 Task: Create in the project AgileInsight and in the Backlog issue 'Develop a new tool for automated testing of mobile application usability and user experience' a child issue 'Big data model interpretability and fairness testing and reporting', and assign it to team member softage.2@softage.net. Create in the project AgileInsight and in the Backlog issue 'Upgrade the database indexing strategy of a web application to improve data retrieval and query performance' a child issue 'Kubernetes cluster workload balancing and optimization', and assign it to team member softage.3@softage.net
Action: Mouse scrolled (391, 546) with delta (0, 0)
Screenshot: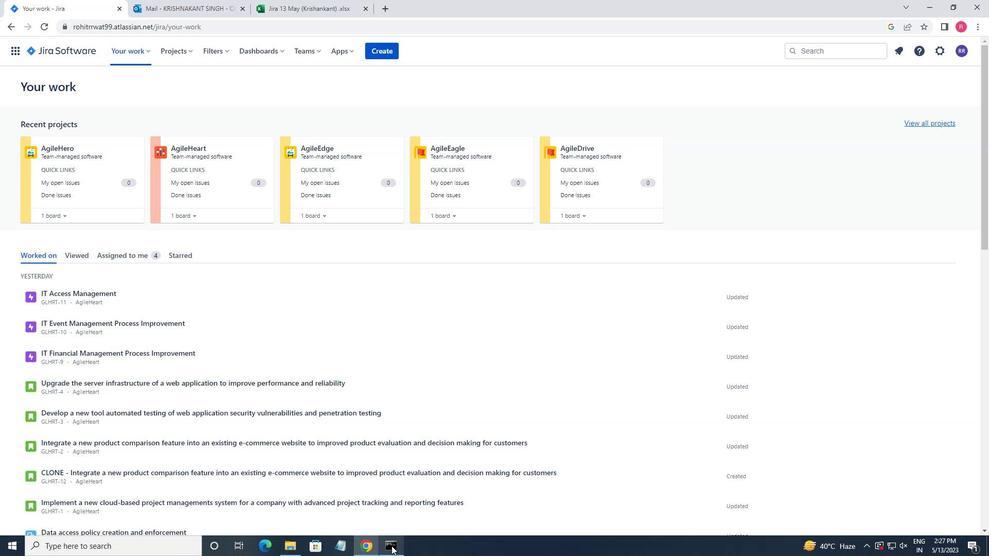 
Action: Mouse moved to (175, 54)
Screenshot: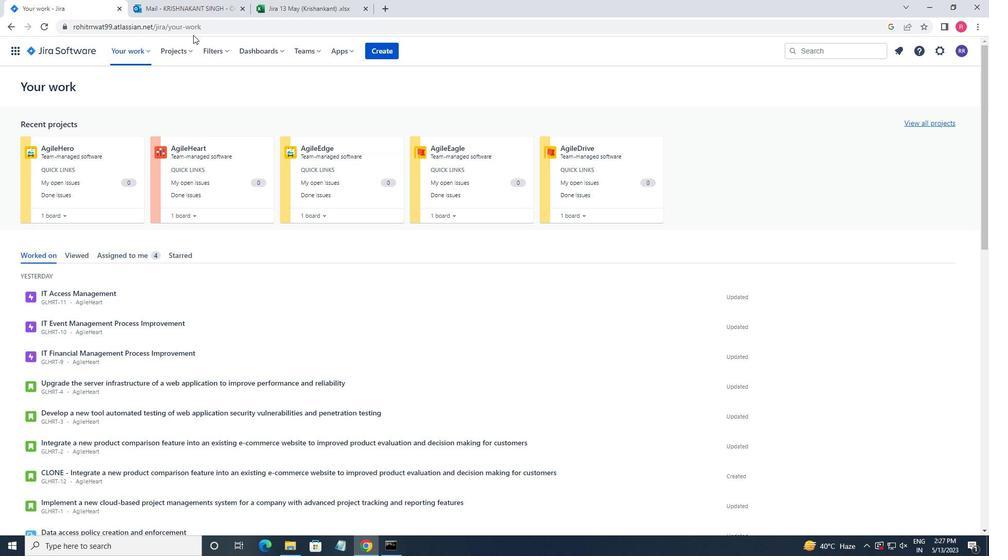 
Action: Mouse pressed left at (175, 54)
Screenshot: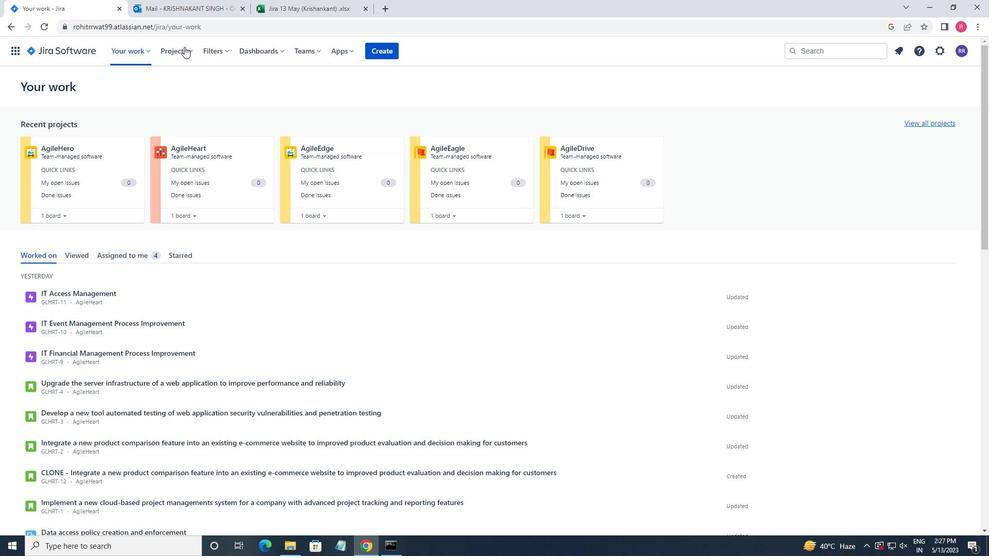 
Action: Mouse moved to (196, 99)
Screenshot: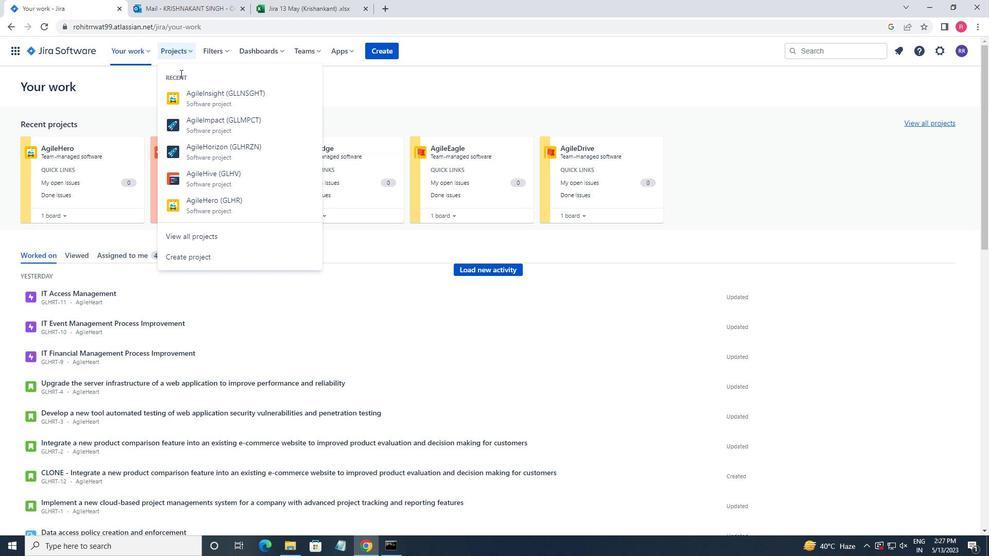 
Action: Mouse pressed left at (196, 99)
Screenshot: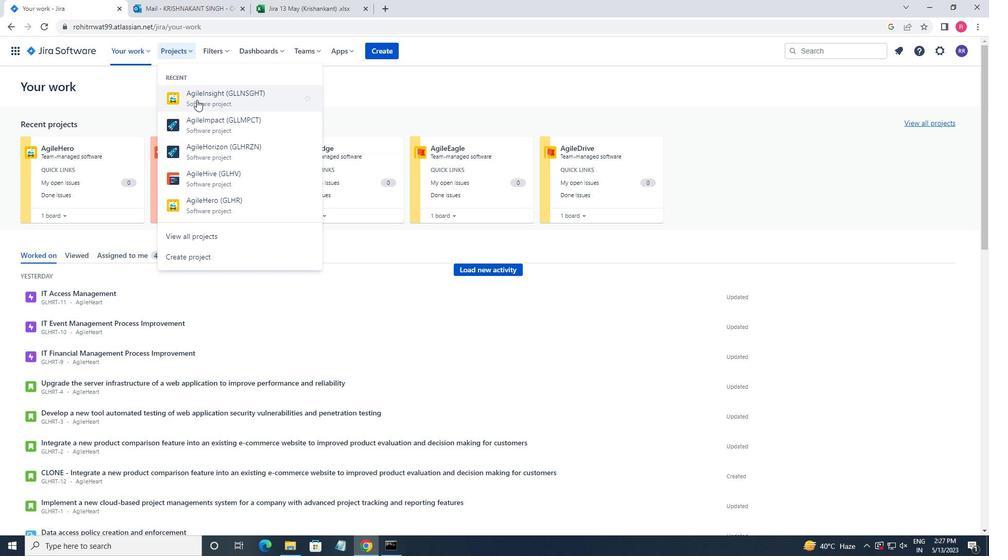 
Action: Mouse moved to (64, 151)
Screenshot: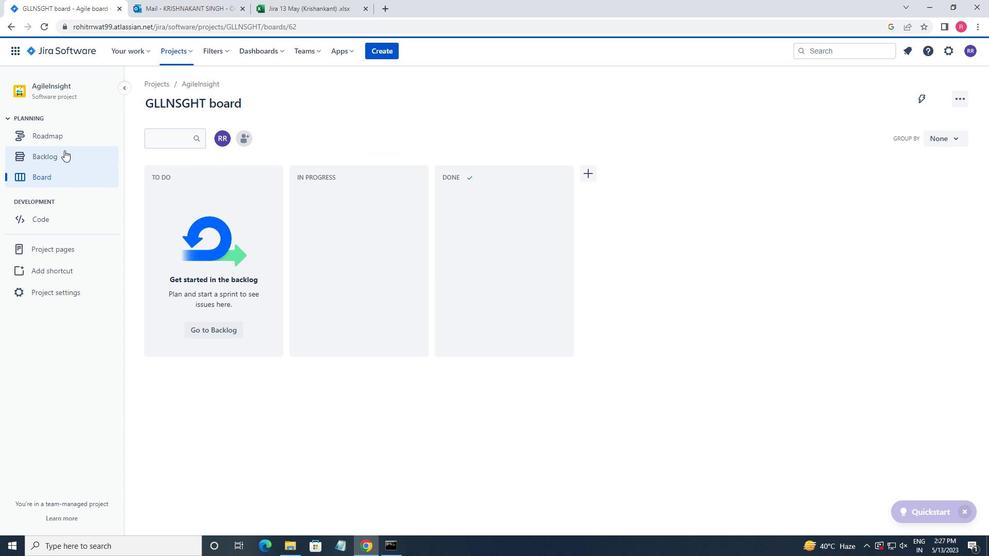
Action: Mouse pressed left at (64, 151)
Screenshot: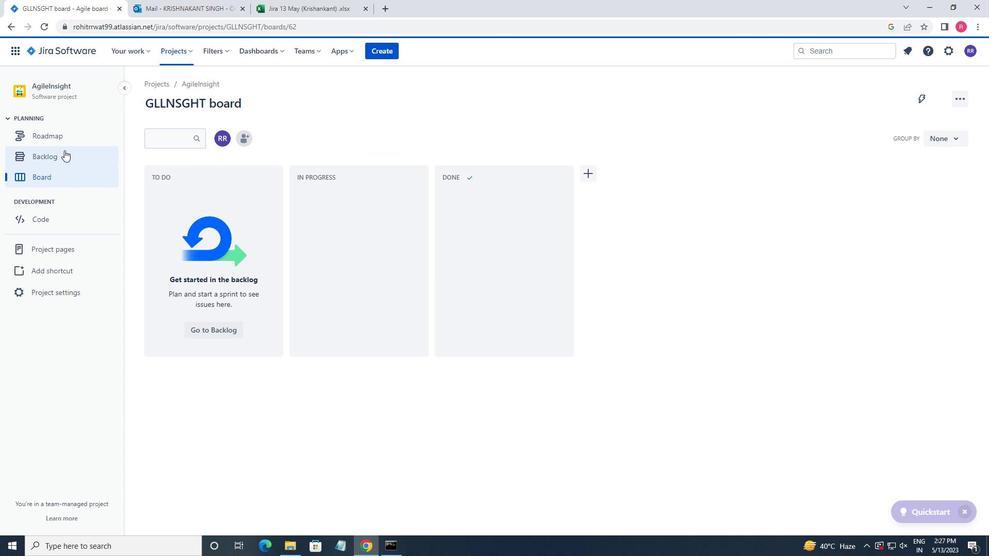 
Action: Mouse moved to (587, 369)
Screenshot: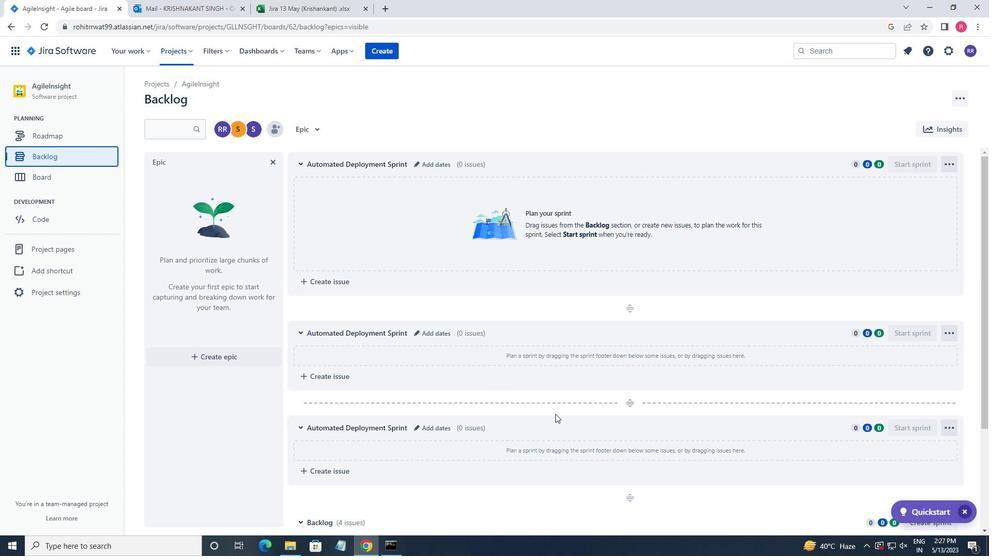 
Action: Mouse scrolled (587, 369) with delta (0, 0)
Screenshot: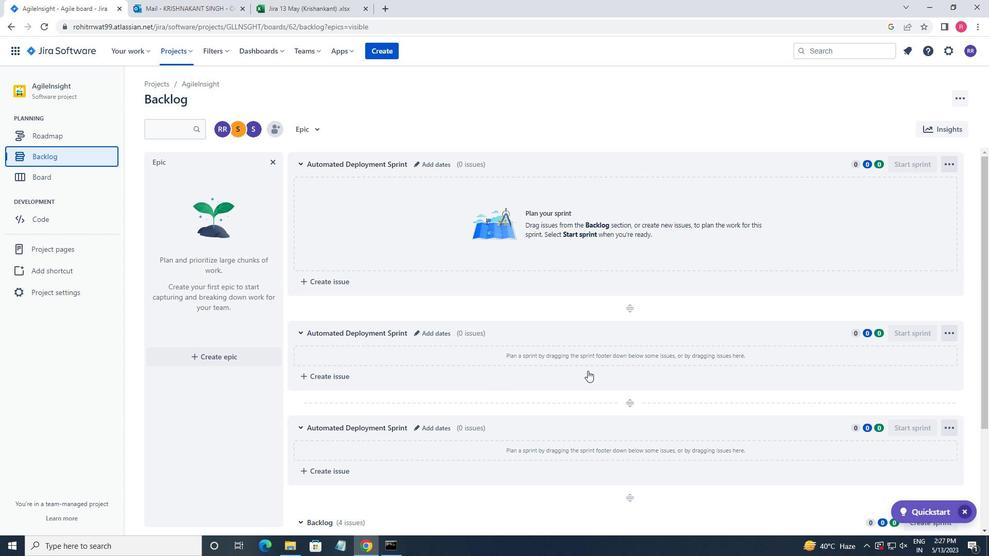 
Action: Mouse scrolled (587, 369) with delta (0, 0)
Screenshot: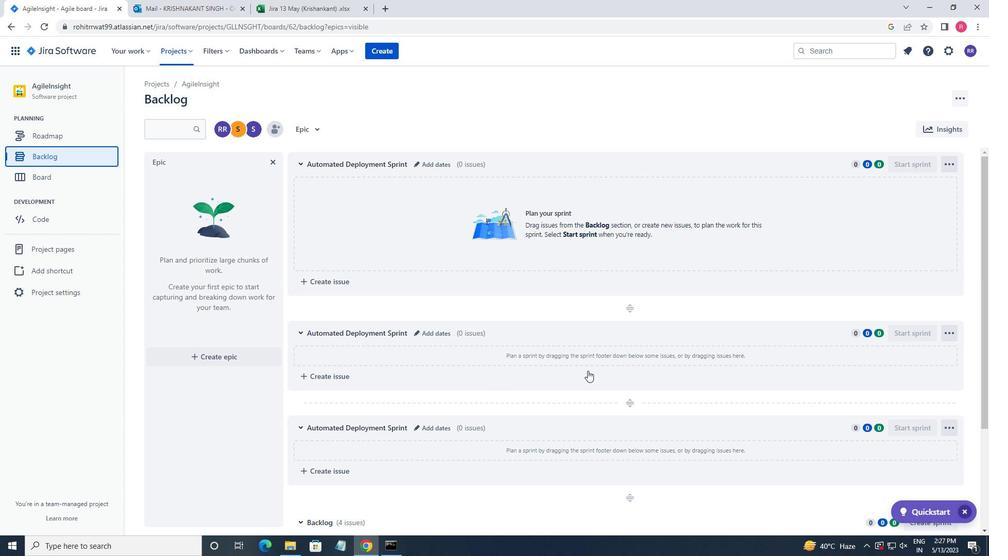 
Action: Mouse scrolled (587, 369) with delta (0, 0)
Screenshot: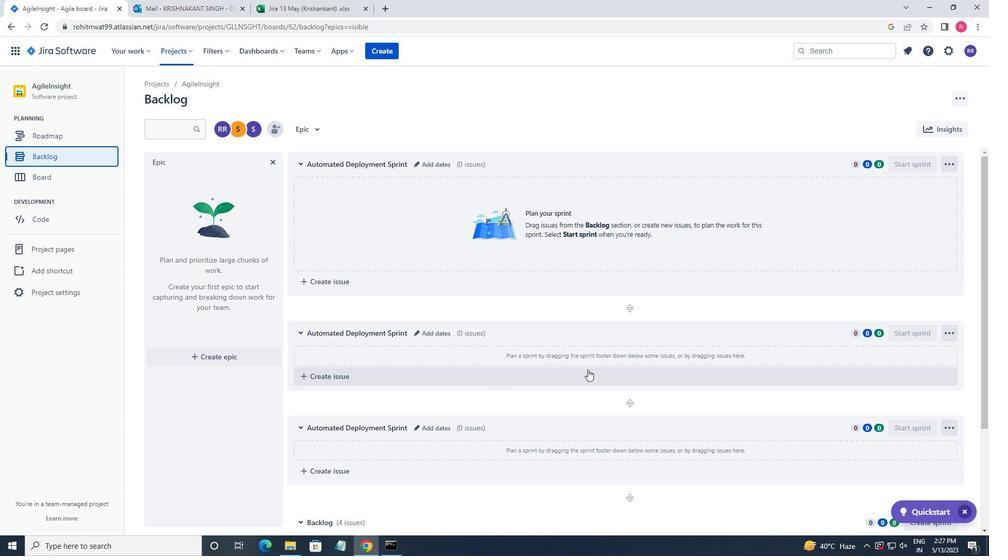 
Action: Mouse scrolled (587, 369) with delta (0, 0)
Screenshot: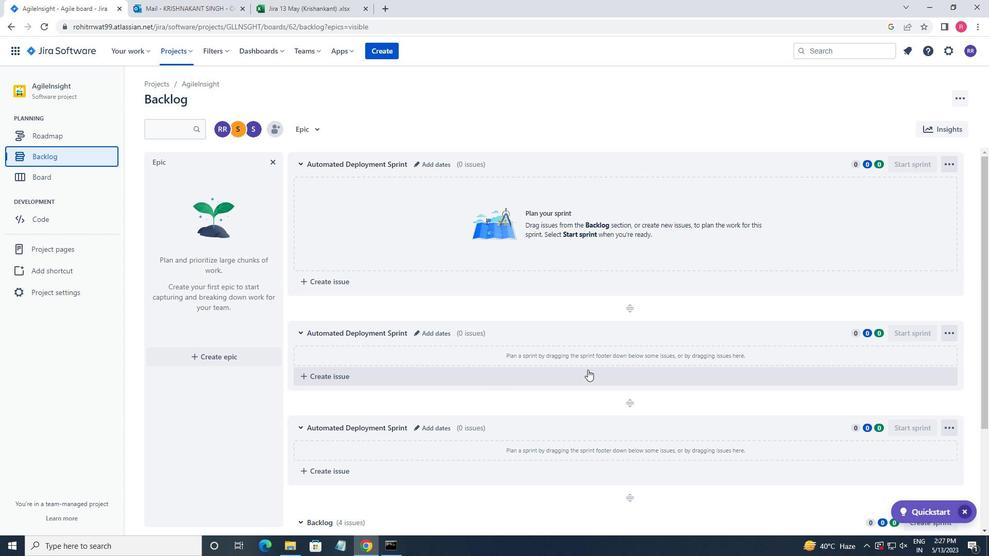 
Action: Mouse scrolled (587, 369) with delta (0, 0)
Screenshot: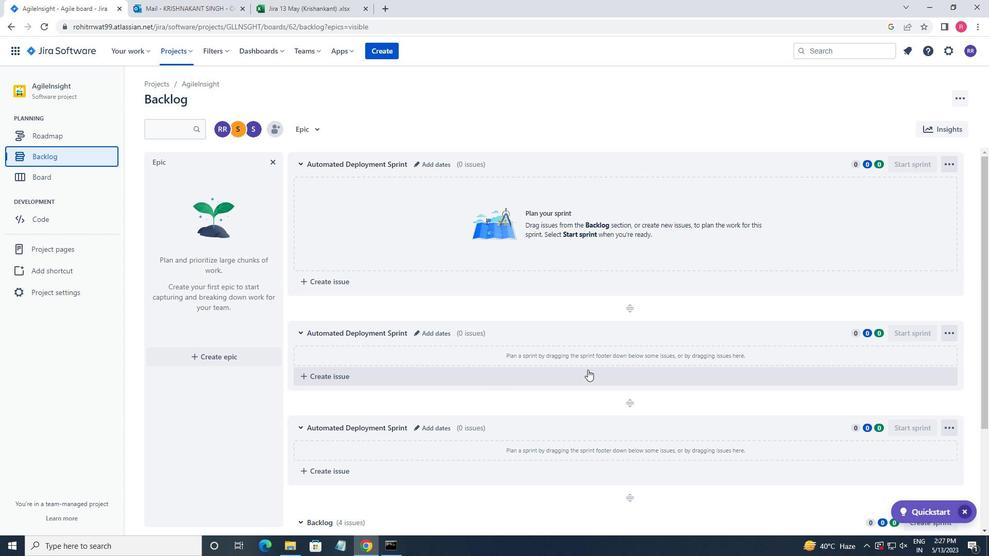 
Action: Mouse scrolled (587, 369) with delta (0, 0)
Screenshot: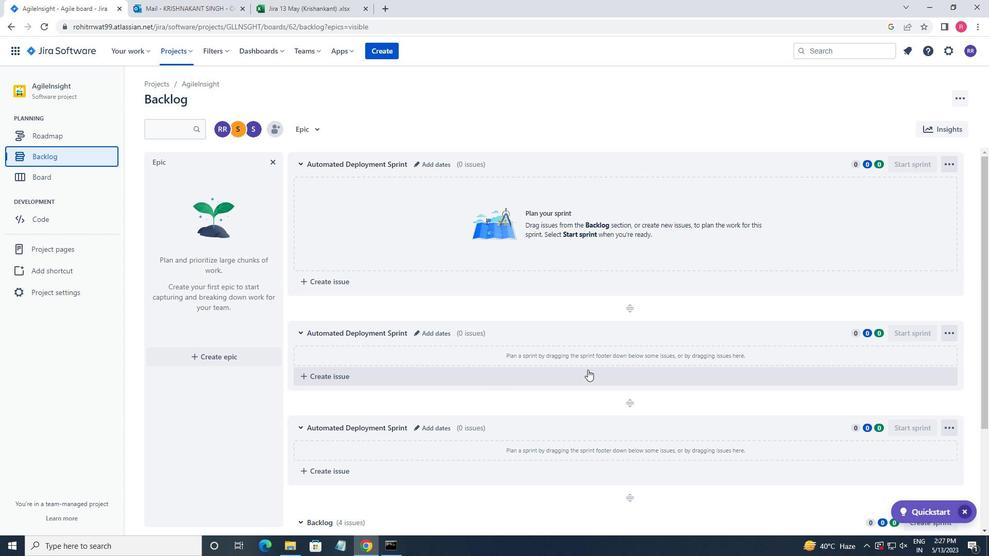 
Action: Mouse scrolled (587, 369) with delta (0, 0)
Screenshot: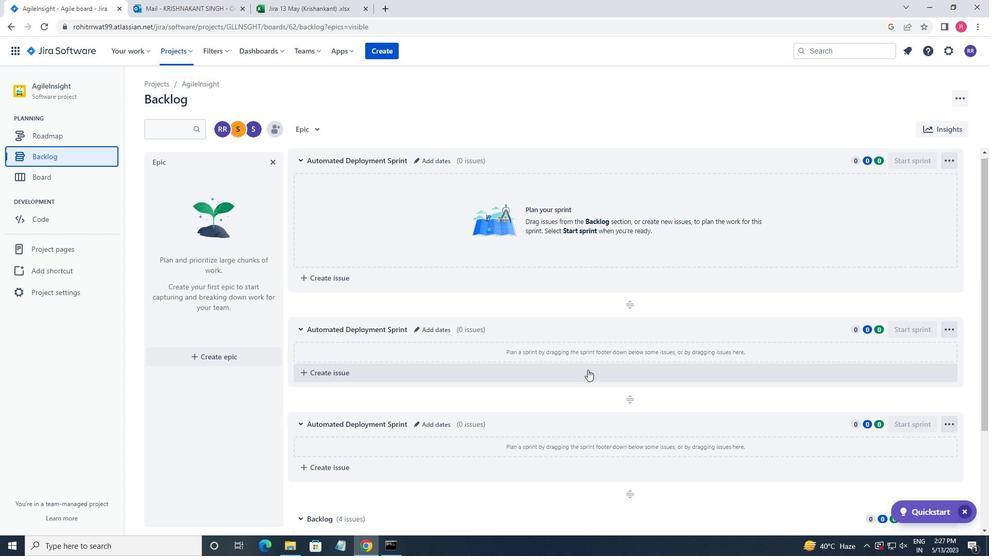 
Action: Mouse moved to (799, 454)
Screenshot: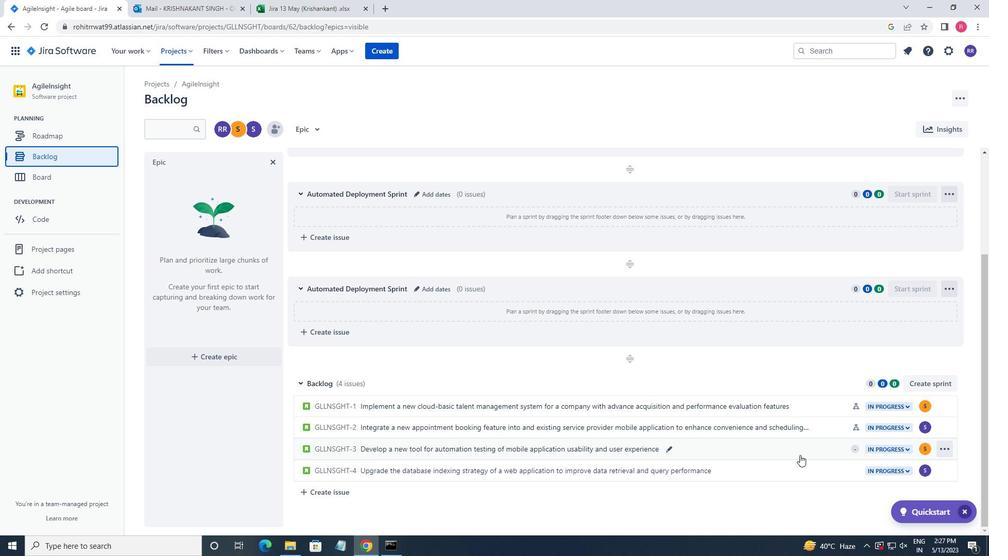 
Action: Mouse pressed left at (799, 454)
Screenshot: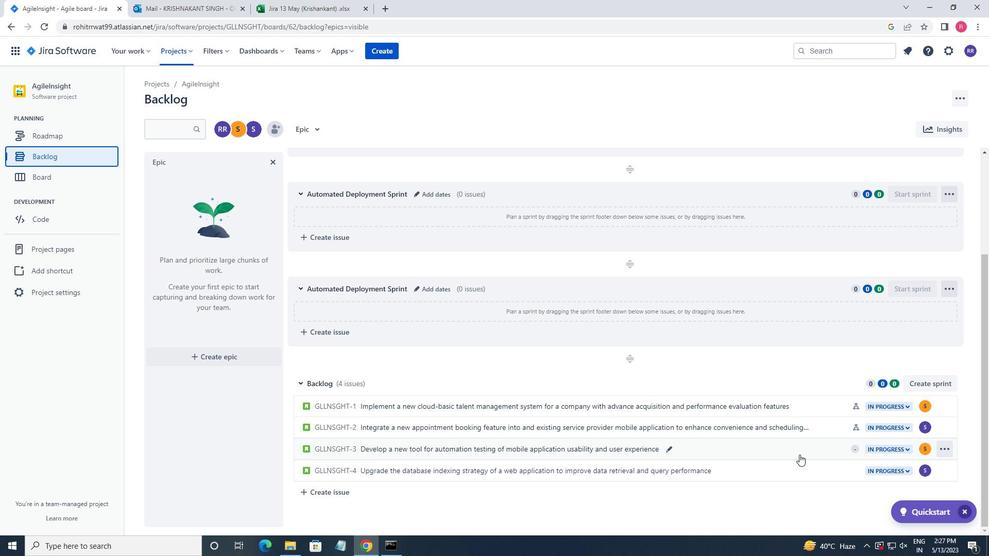 
Action: Mouse moved to (808, 237)
Screenshot: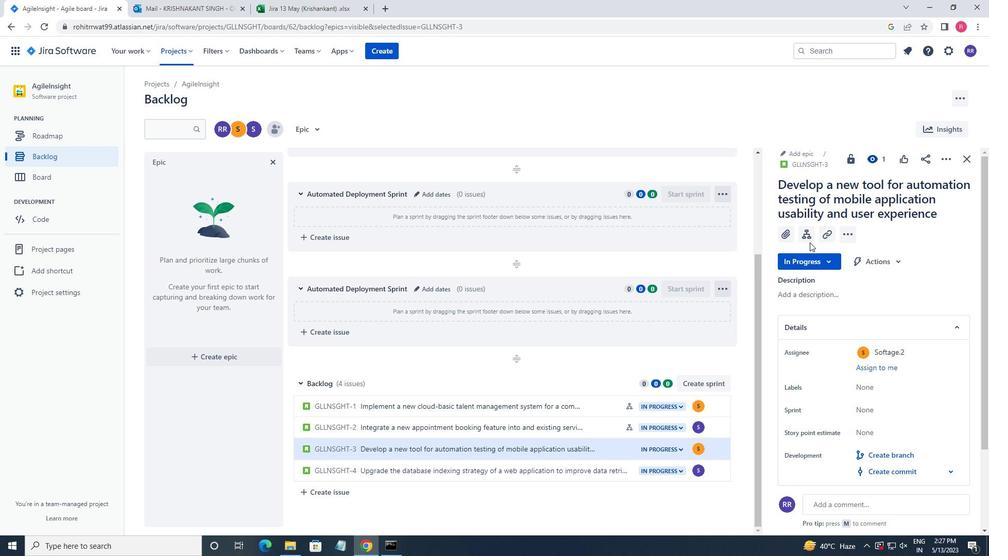 
Action: Mouse pressed left at (808, 237)
Screenshot: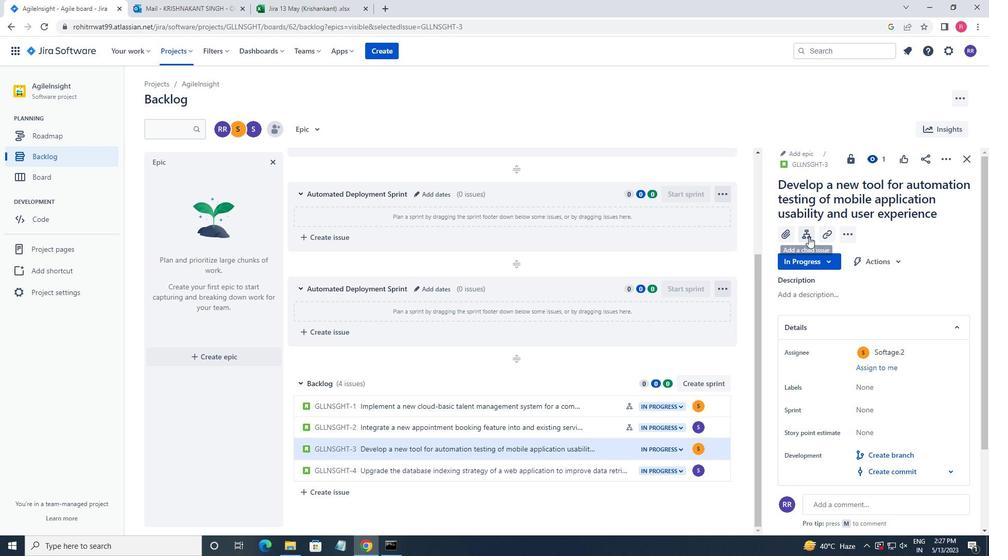 
Action: Key pressed <Key.shift>BIG<Key.space><Key.space>DARA<Key.backspace><Key.backspace>TA<Key.space>MODEL<Key.space>INTERPRETABILI<Key.backspace>ITY<Key.space>AND<Key.space>FAIRNESS<Key.space>TESTING<Key.space>AND<Key.space>REEPORTING
Screenshot: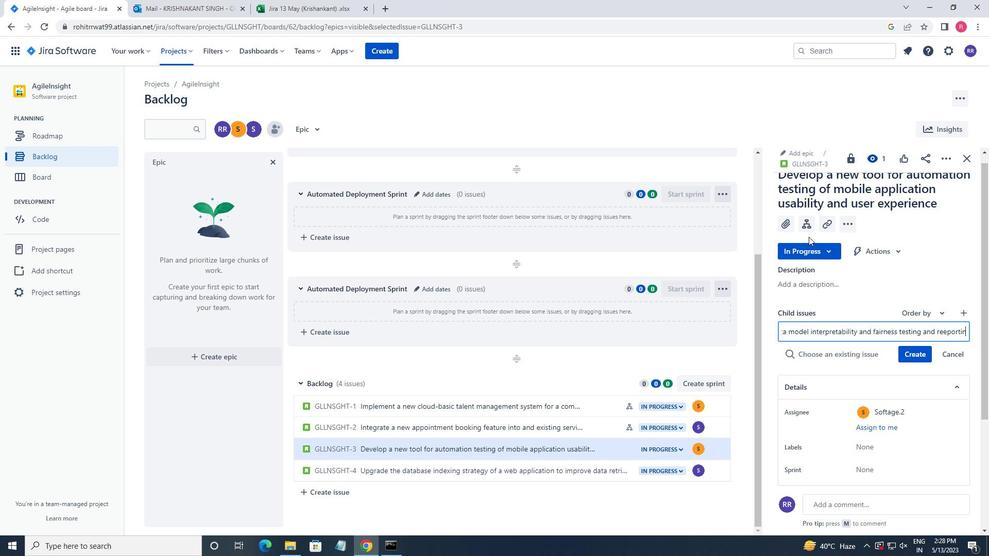 
Action: Mouse moved to (940, 331)
Screenshot: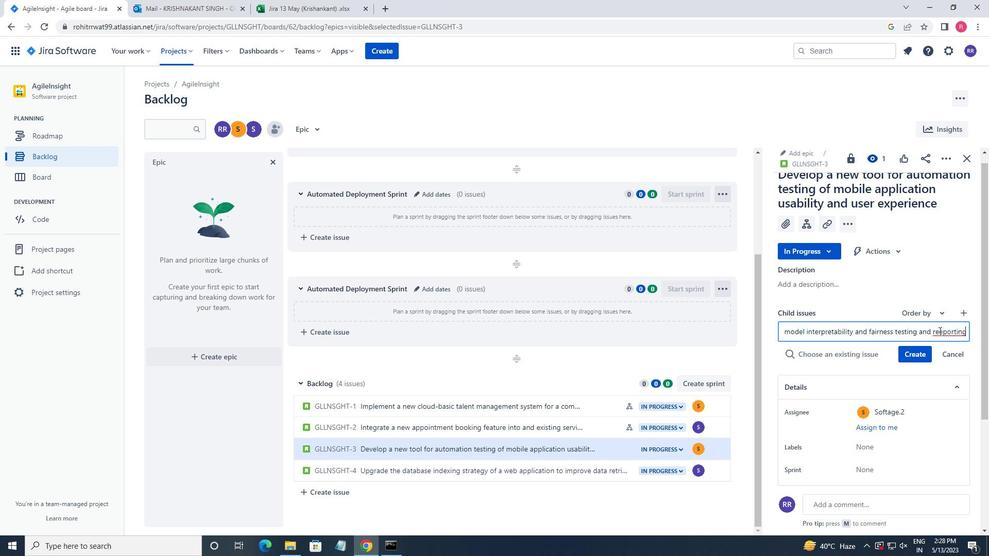 
Action: Mouse pressed left at (940, 331)
Screenshot: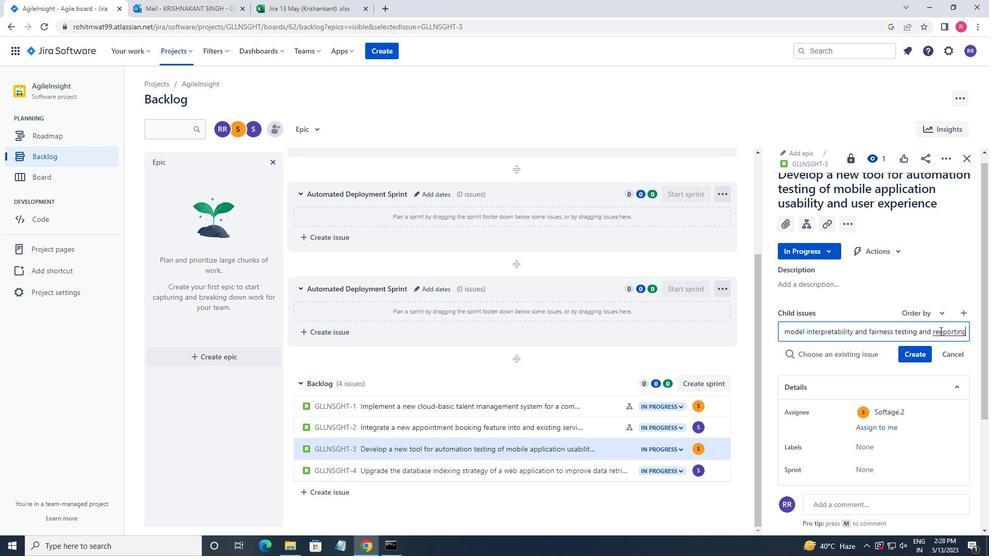 
Action: Key pressed <Key.backspace>
Screenshot: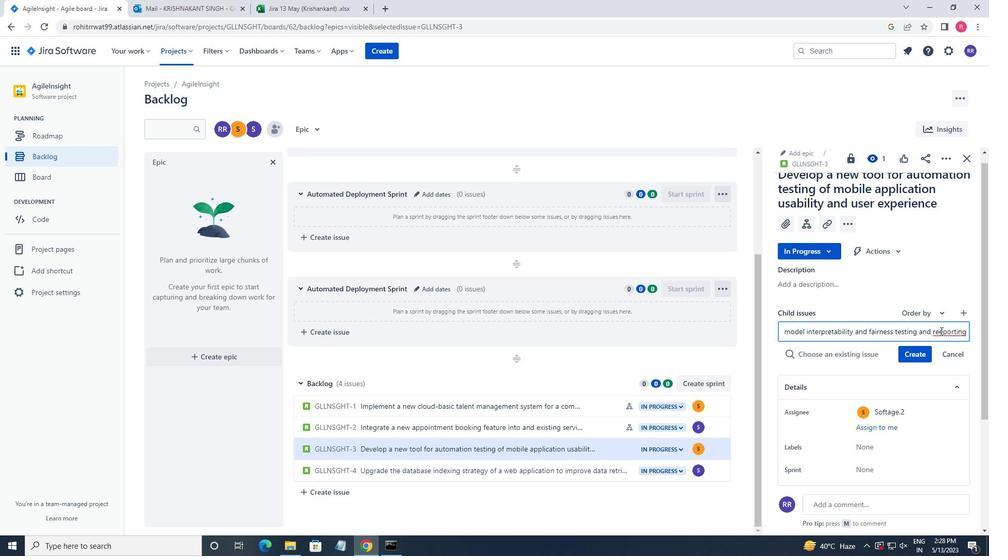 
Action: Mouse moved to (910, 355)
Screenshot: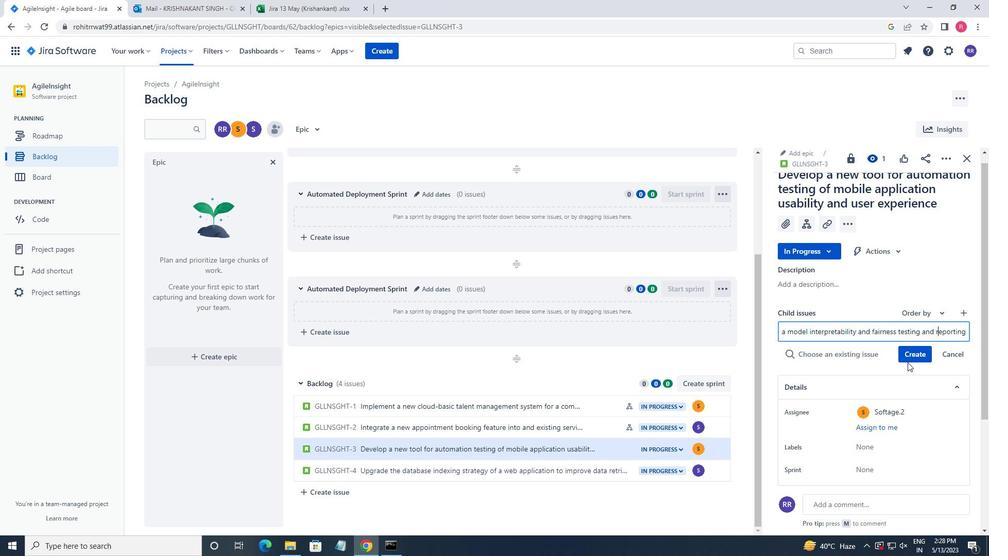
Action: Mouse pressed left at (910, 355)
Screenshot: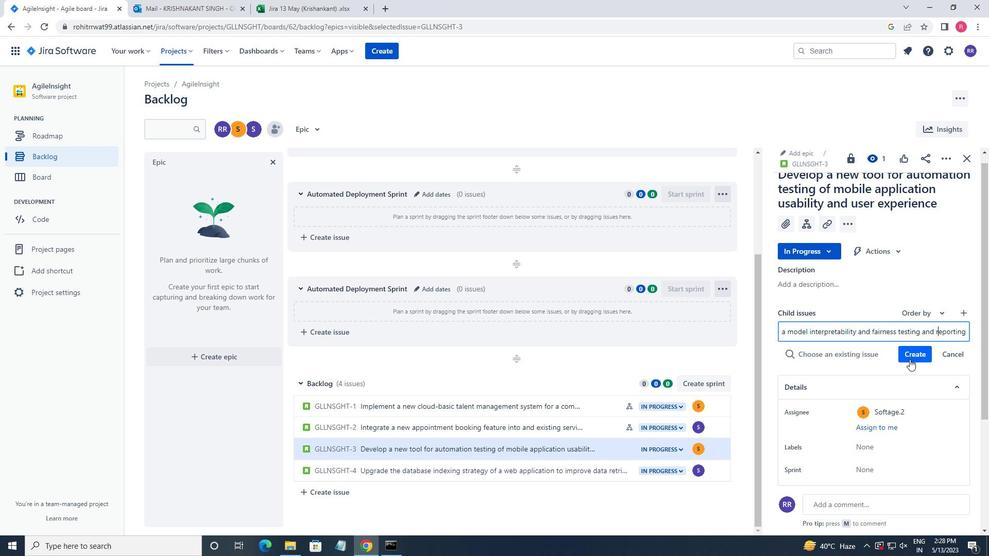 
Action: Mouse moved to (920, 339)
Screenshot: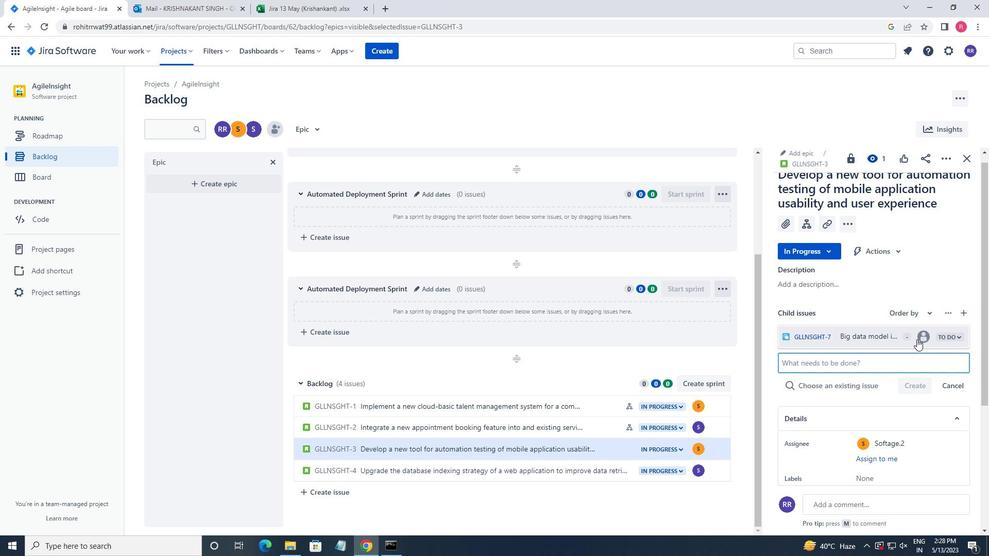 
Action: Mouse pressed left at (920, 339)
Screenshot: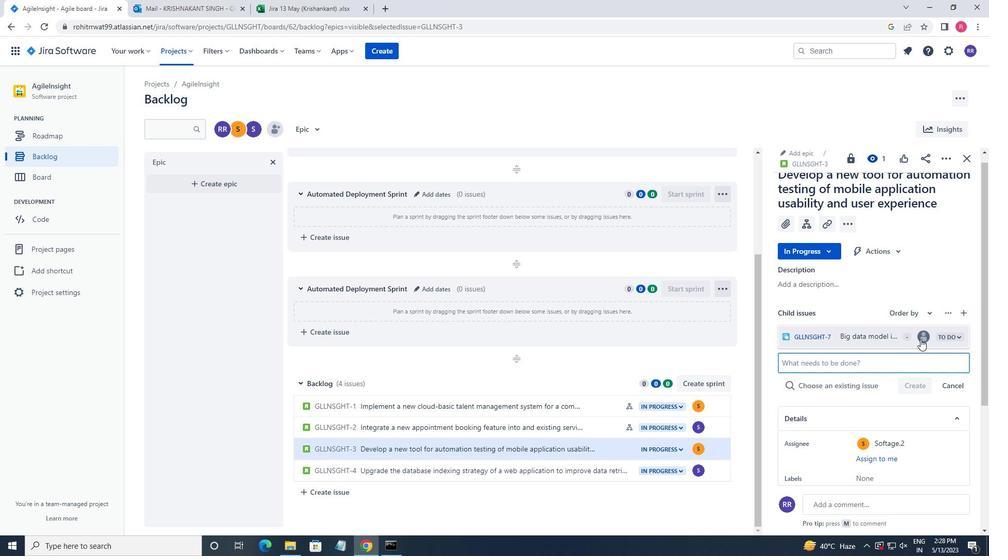 
Action: Key pressed SP<Key.backspace>OFTAGE.2<Key.shift>@SOFTAGE.NET
Screenshot: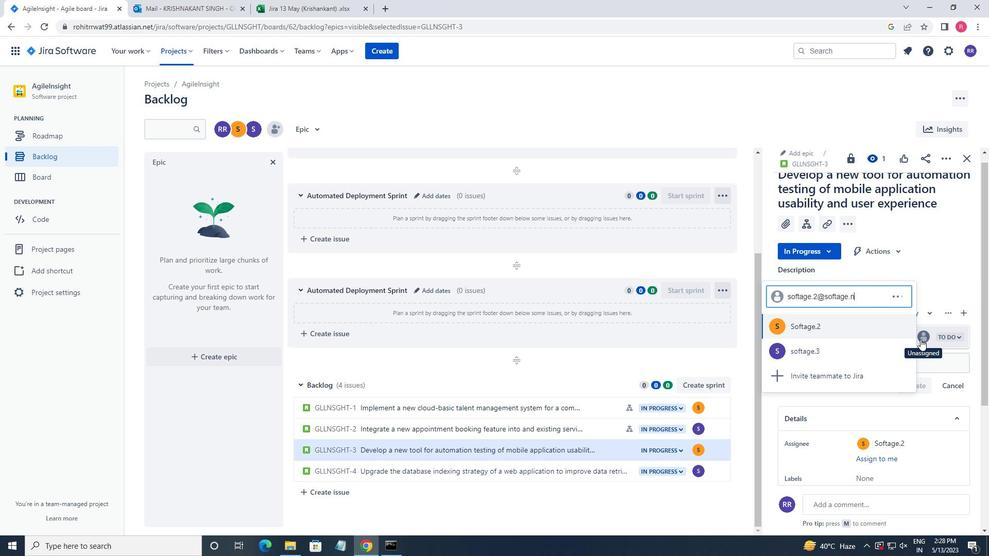 
Action: Mouse moved to (829, 336)
Screenshot: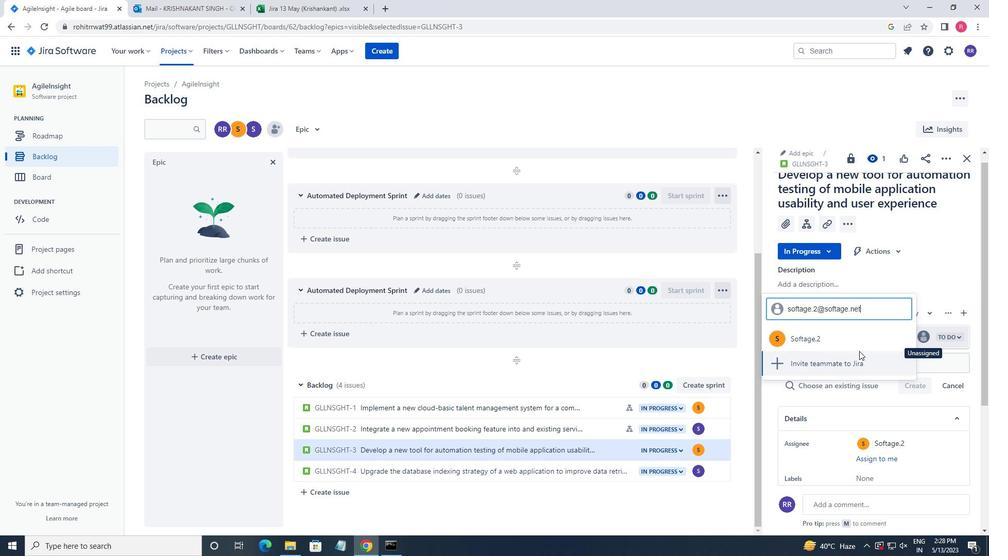 
Action: Mouse pressed left at (829, 336)
Screenshot: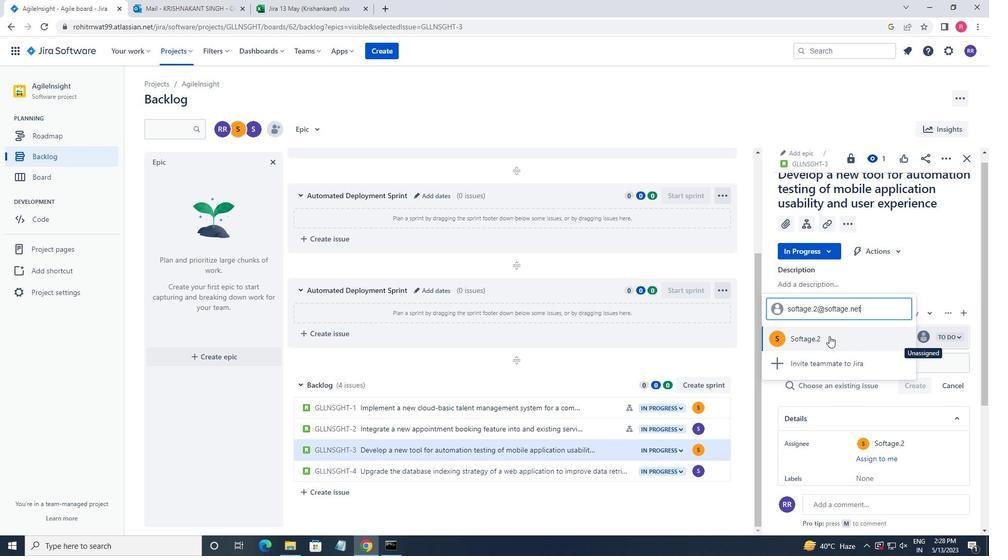 
Action: Mouse moved to (616, 478)
Screenshot: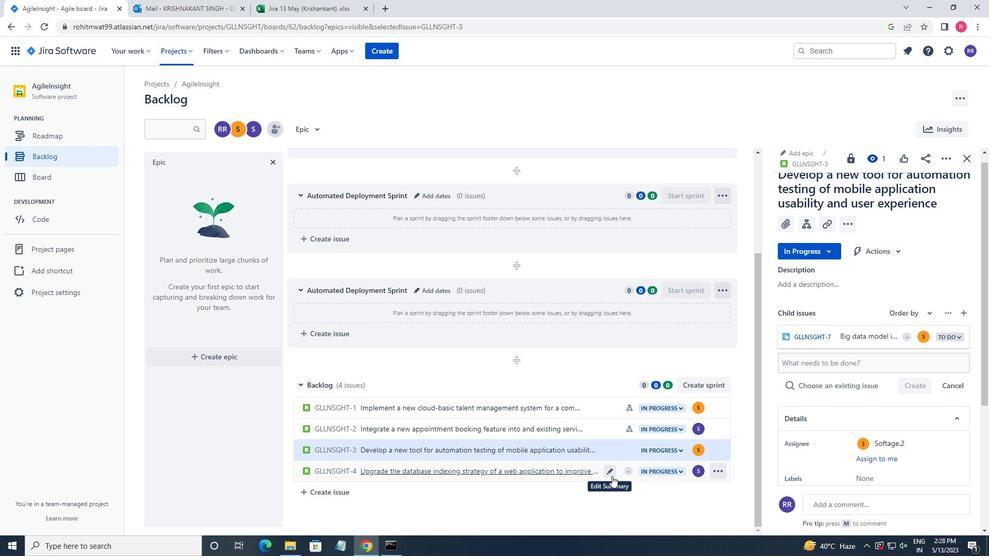 
Action: Mouse pressed left at (616, 478)
Screenshot: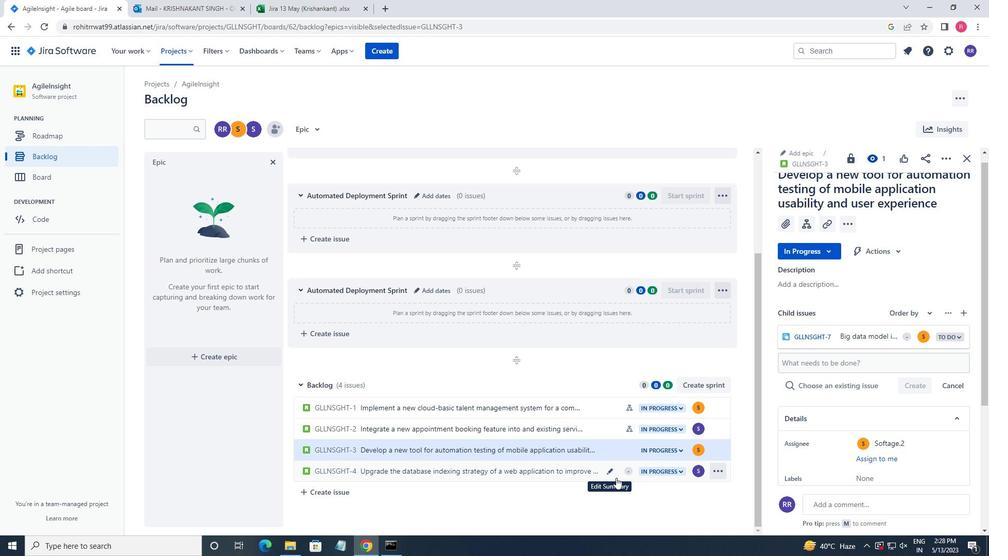 
Action: Mouse moved to (810, 246)
Screenshot: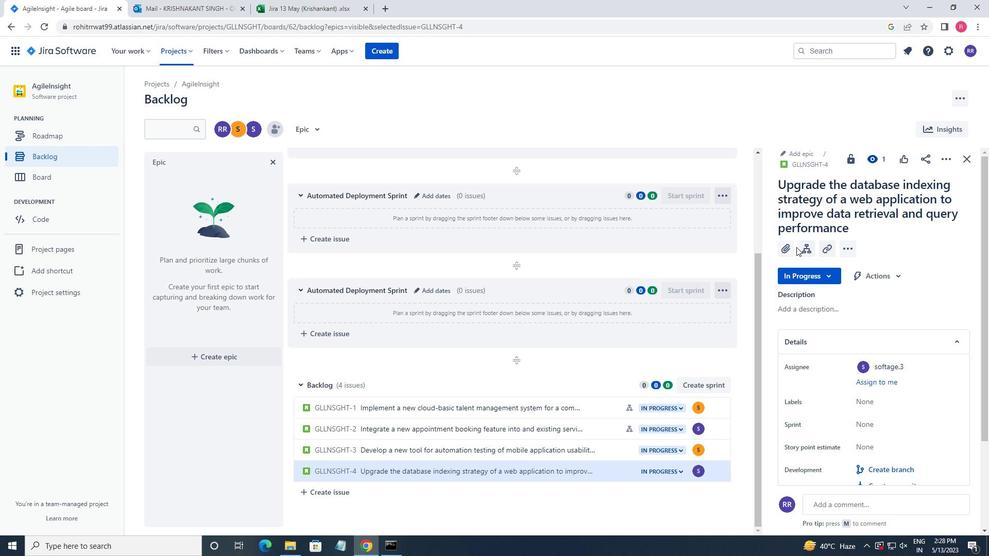 
Action: Mouse pressed left at (810, 246)
Screenshot: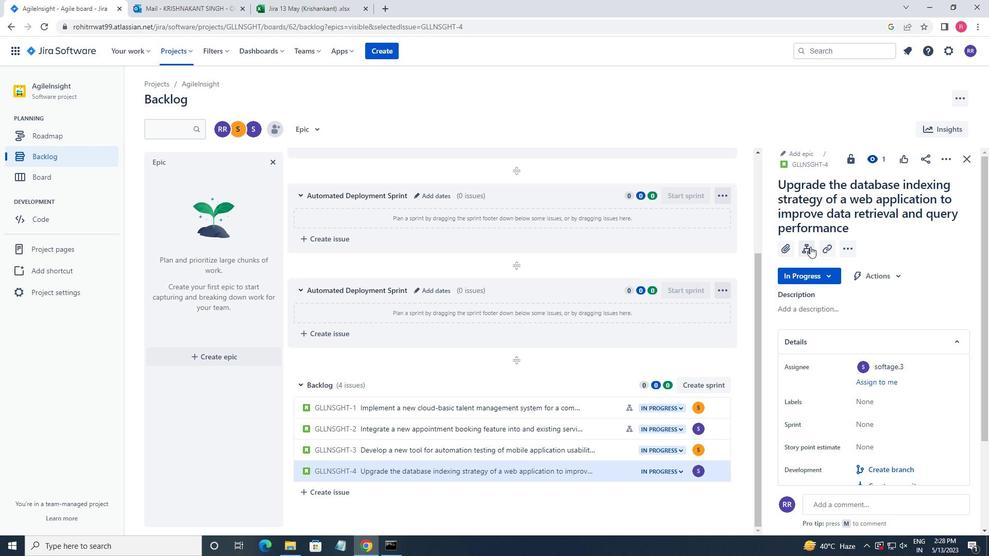 
Action: Key pressed <Key.shift_r><Key.shift_r>KUBERNETES<Key.space>CLUSTER<Key.space>WORKLOAD<Key.space>BLANCING<Key.space><Key.backspace><Key.backspace><Key.backspace><Key.backspace><Key.backspace><Key.backspace><Key.backspace><Key.backspace>ALANCING<Key.space>OPTIMIZATION<Key.space><Key.enter>
Screenshot: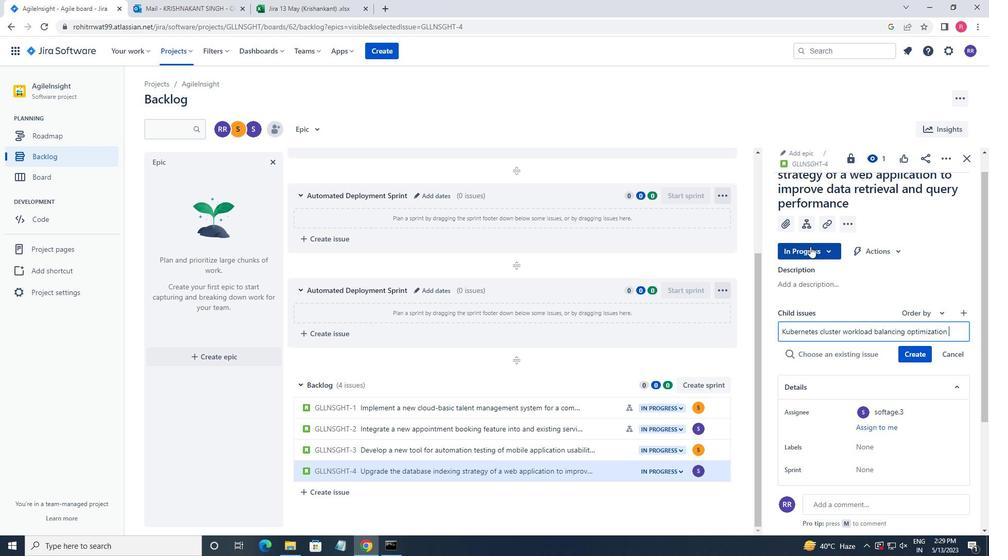 
Action: Mouse moved to (928, 337)
Screenshot: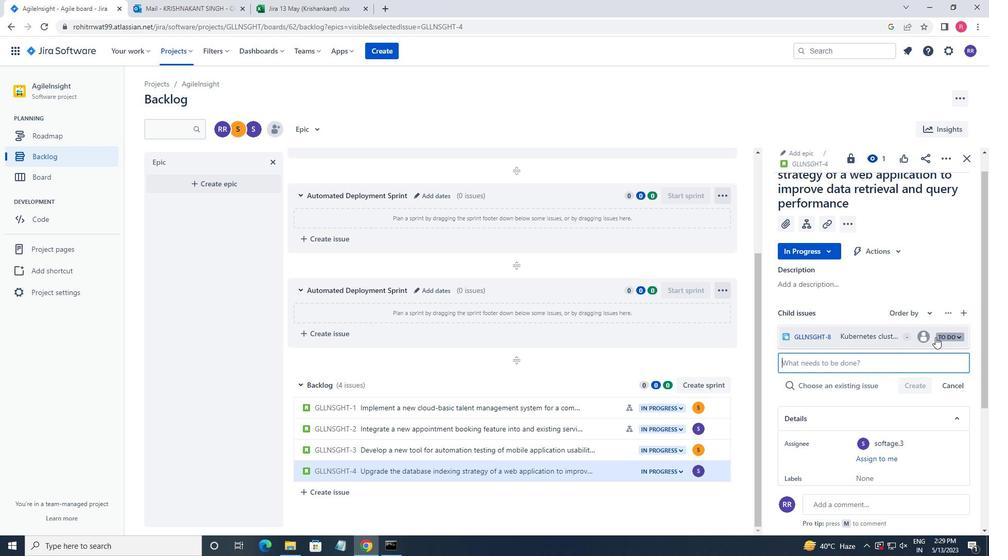 
Action: Mouse pressed left at (928, 337)
Screenshot: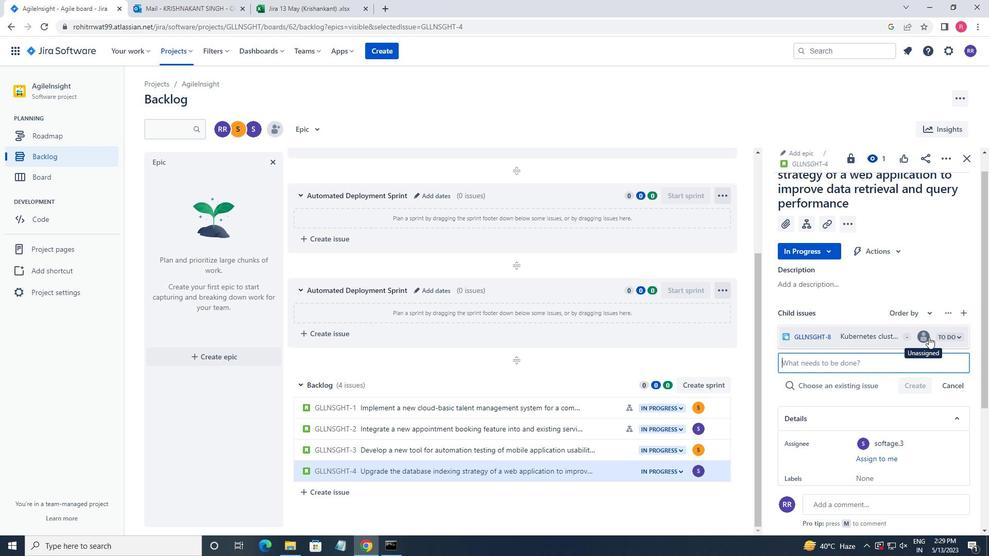 
Action: Key pressed SOFTAGE.3<Key.shift>@SOFTAGE.NET
Screenshot: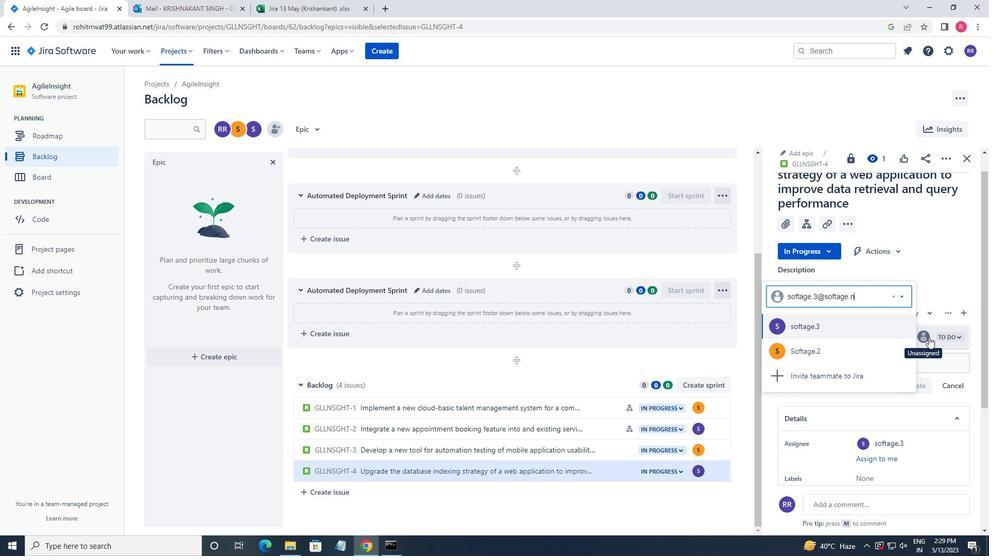 
Action: Mouse moved to (857, 344)
Screenshot: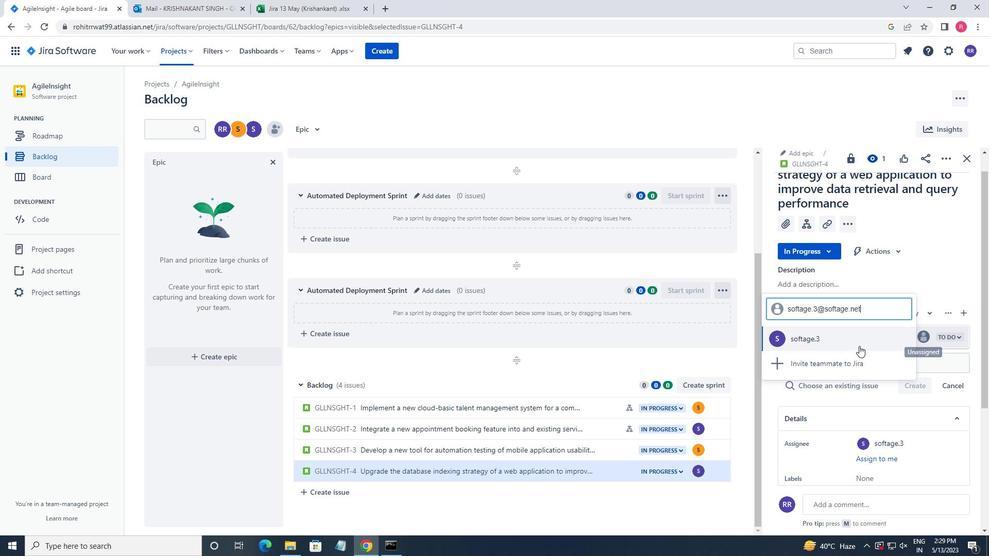 
Action: Mouse pressed left at (857, 344)
Screenshot: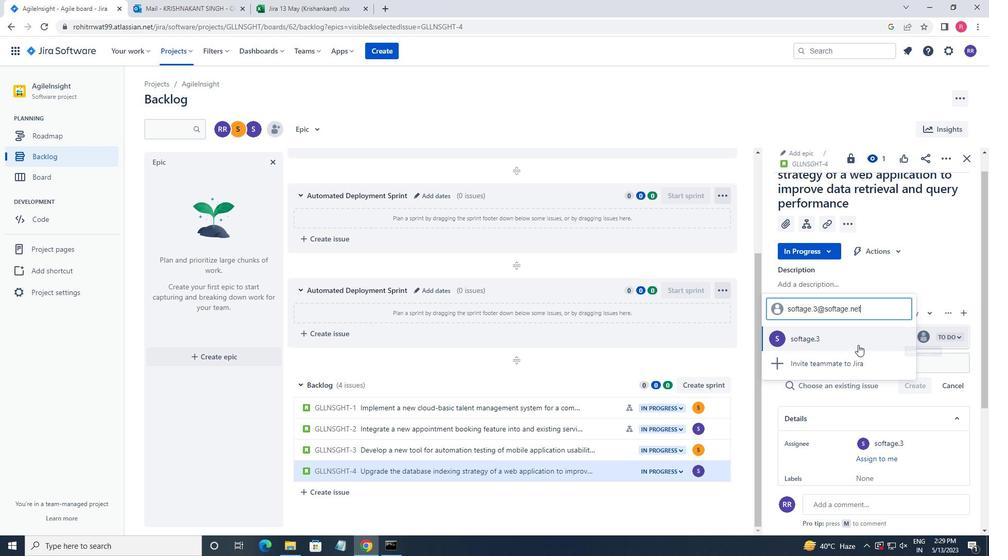 
Action: Mouse moved to (948, 279)
Screenshot: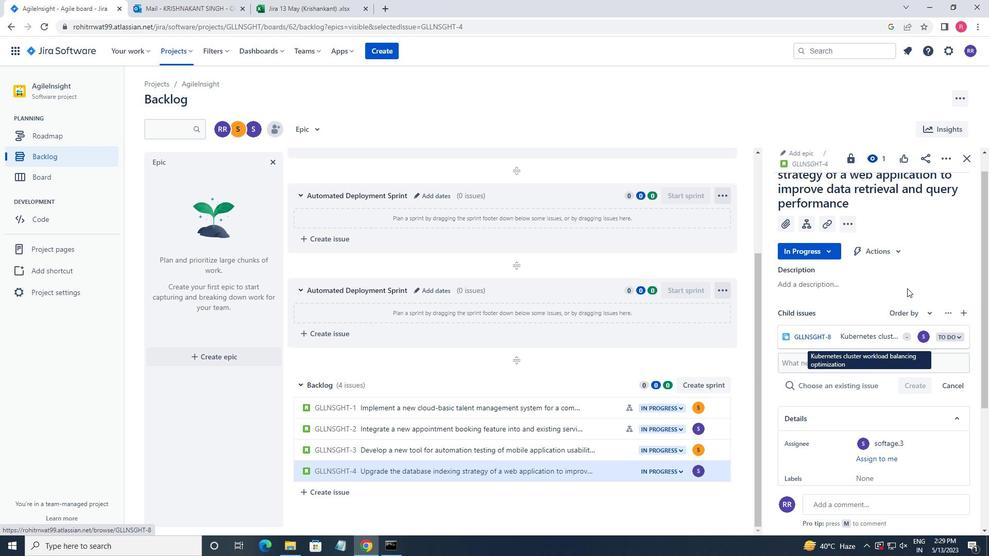 
